 Task: Check the median sale price of condos/co-ops in the last 1 year.
Action: Mouse moved to (638, 63)
Screenshot: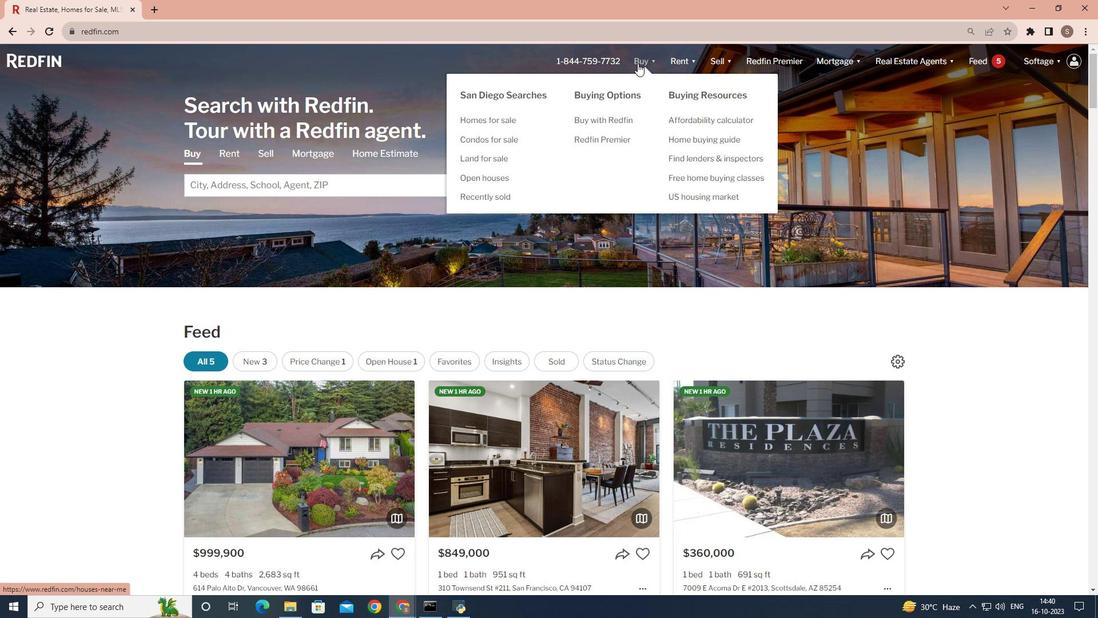 
Action: Mouse pressed left at (638, 63)
Screenshot: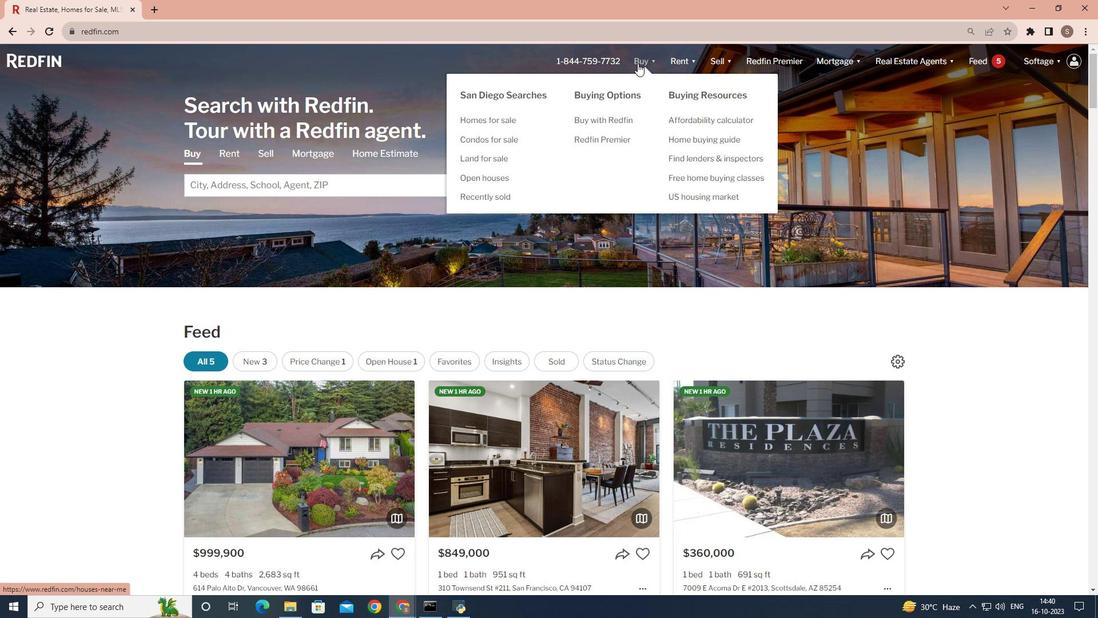
Action: Mouse moved to (266, 234)
Screenshot: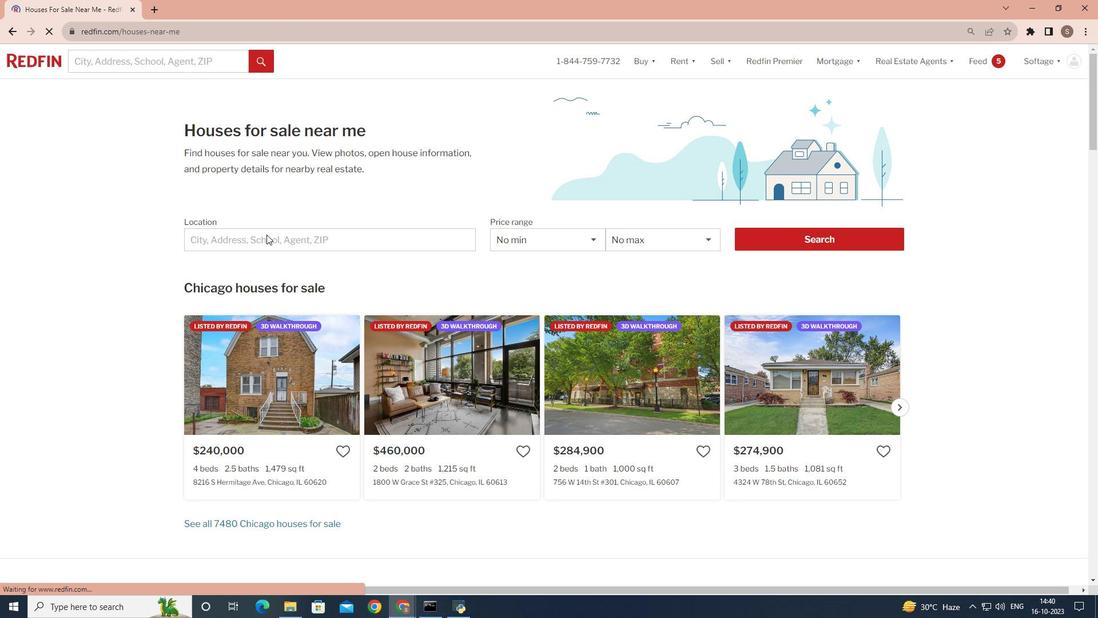 
Action: Mouse pressed left at (266, 234)
Screenshot: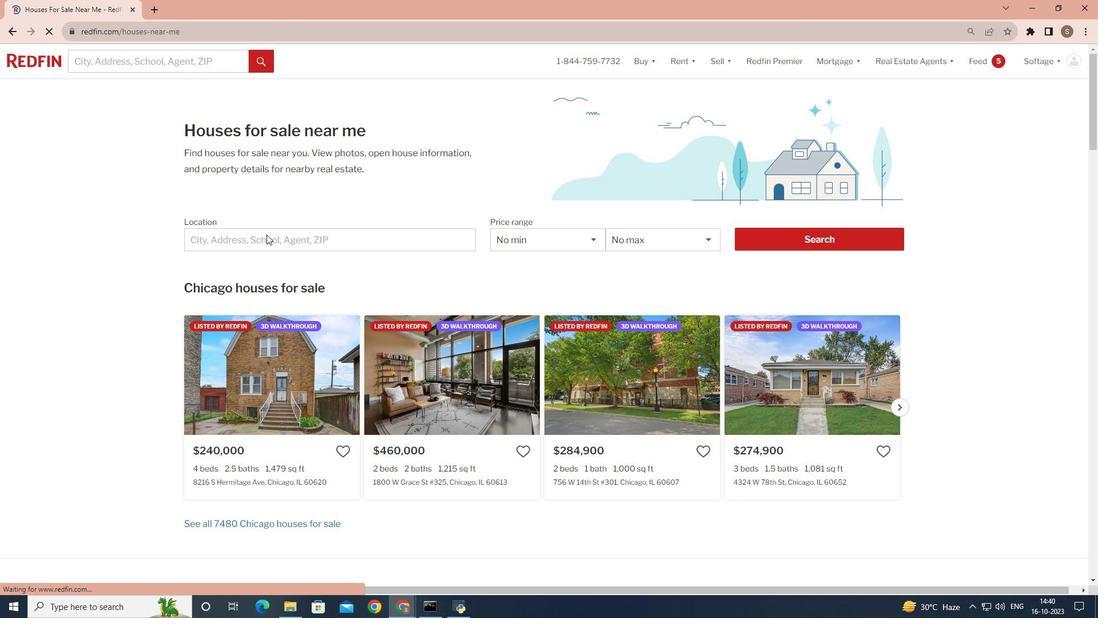 
Action: Mouse pressed left at (266, 234)
Screenshot: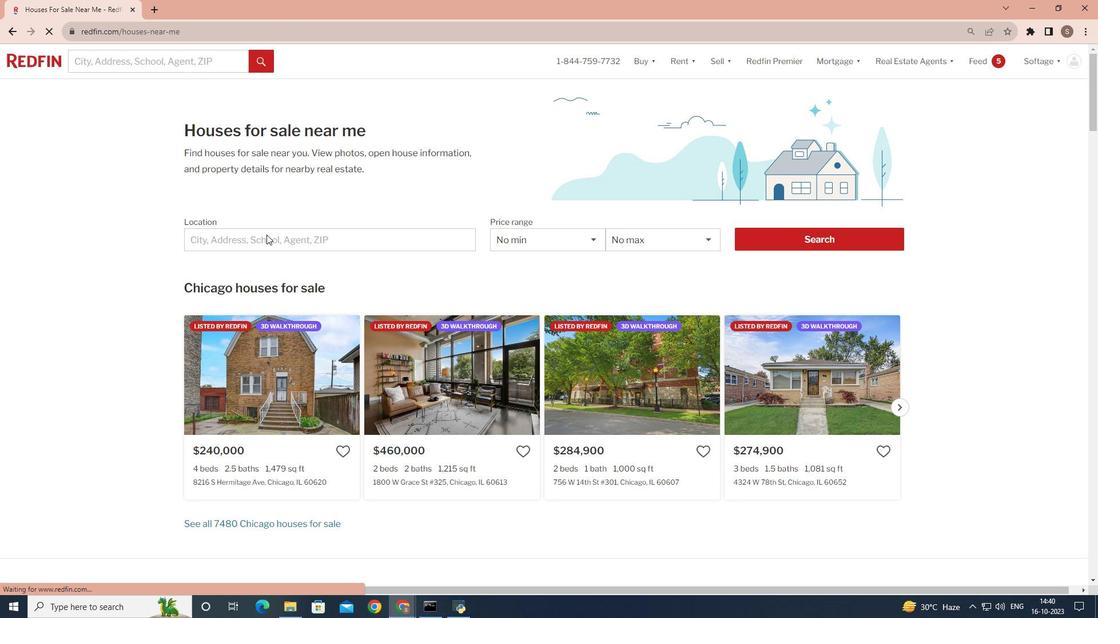
Action: Mouse pressed left at (266, 234)
Screenshot: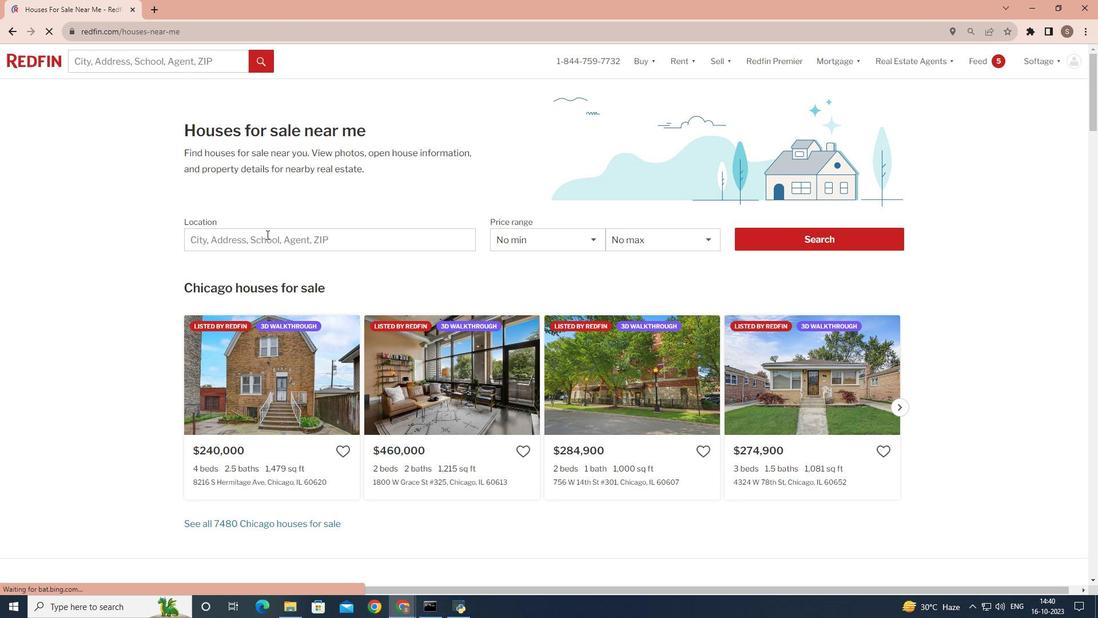 
Action: Key pressed <Key.shift><Key.shift><Key.shift><Key.shift>S
Screenshot: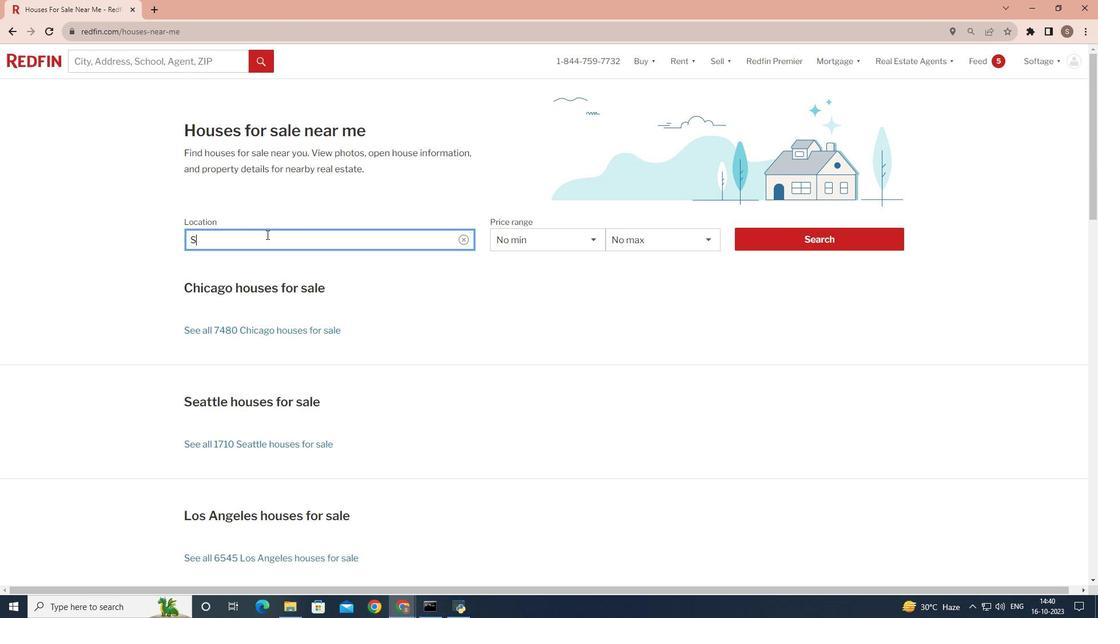 
Action: Mouse moved to (266, 234)
Screenshot: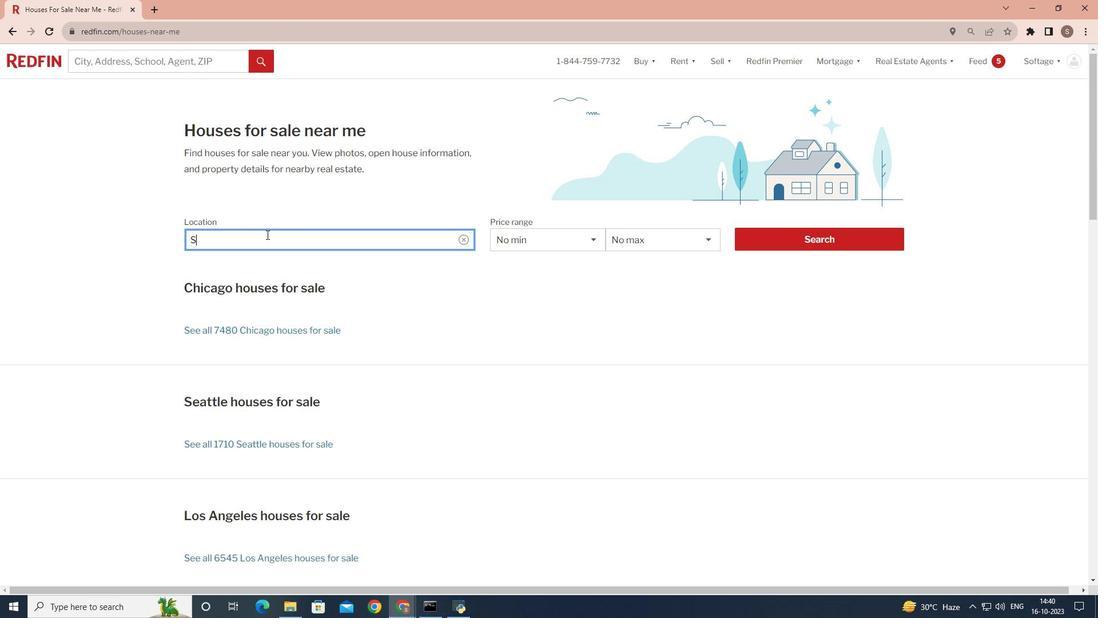 
Action: Key pressed an<Key.space><Key.shift>Diego
Screenshot: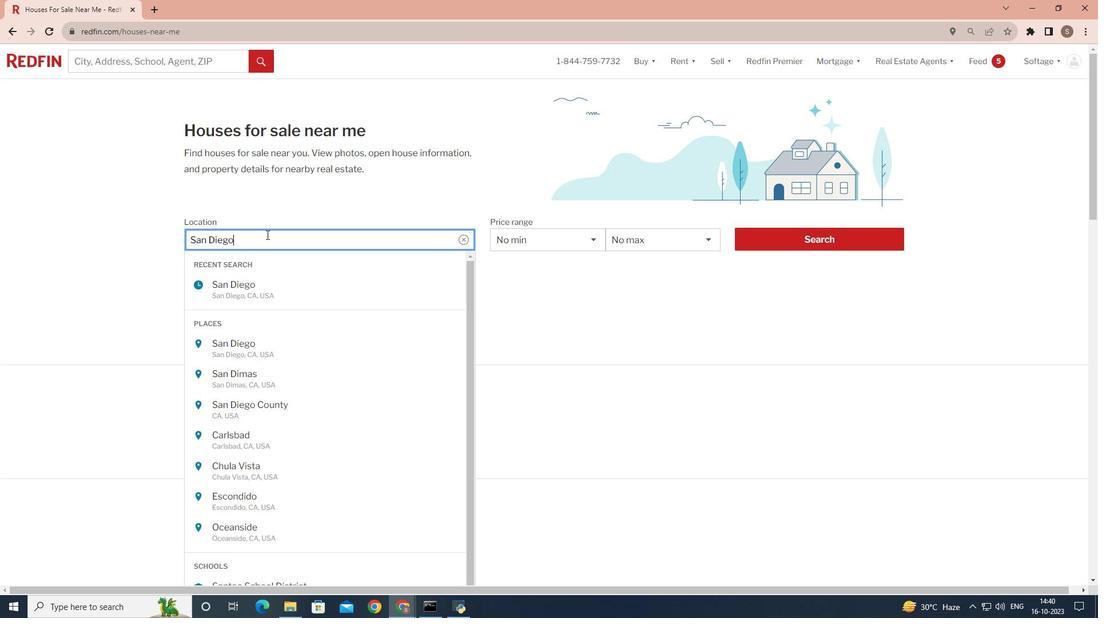 
Action: Mouse moved to (854, 247)
Screenshot: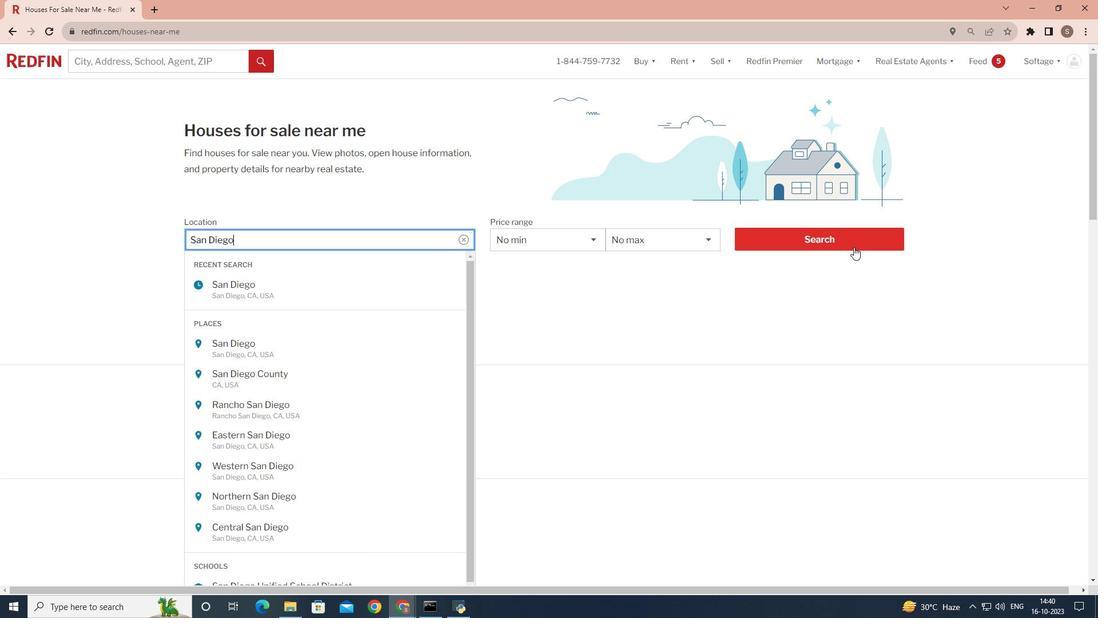 
Action: Mouse pressed left at (854, 247)
Screenshot: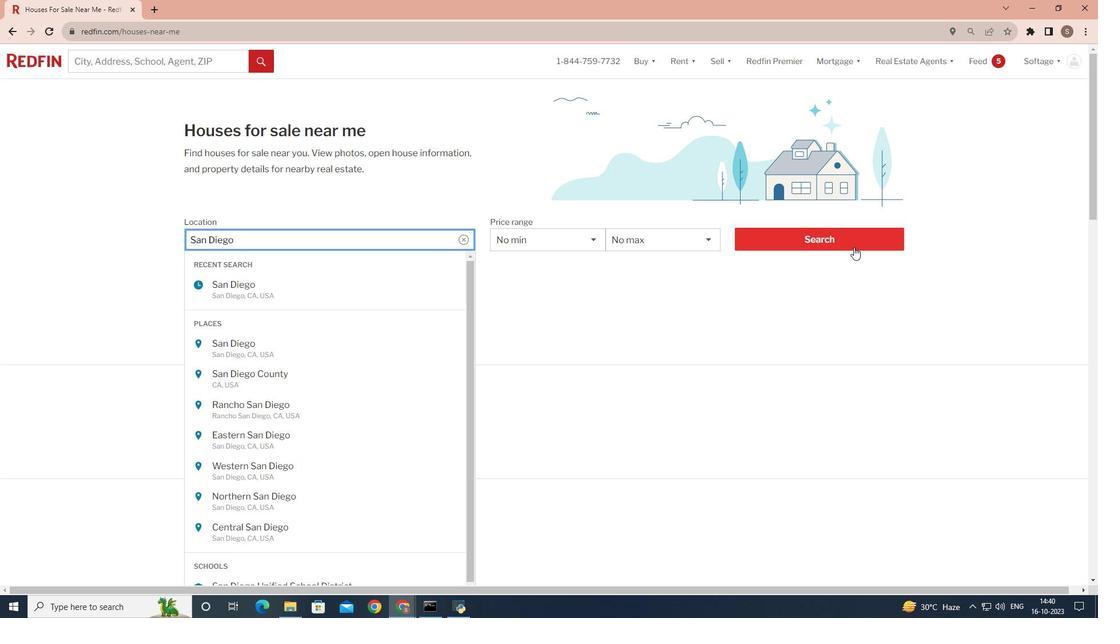 
Action: Mouse pressed left at (854, 247)
Screenshot: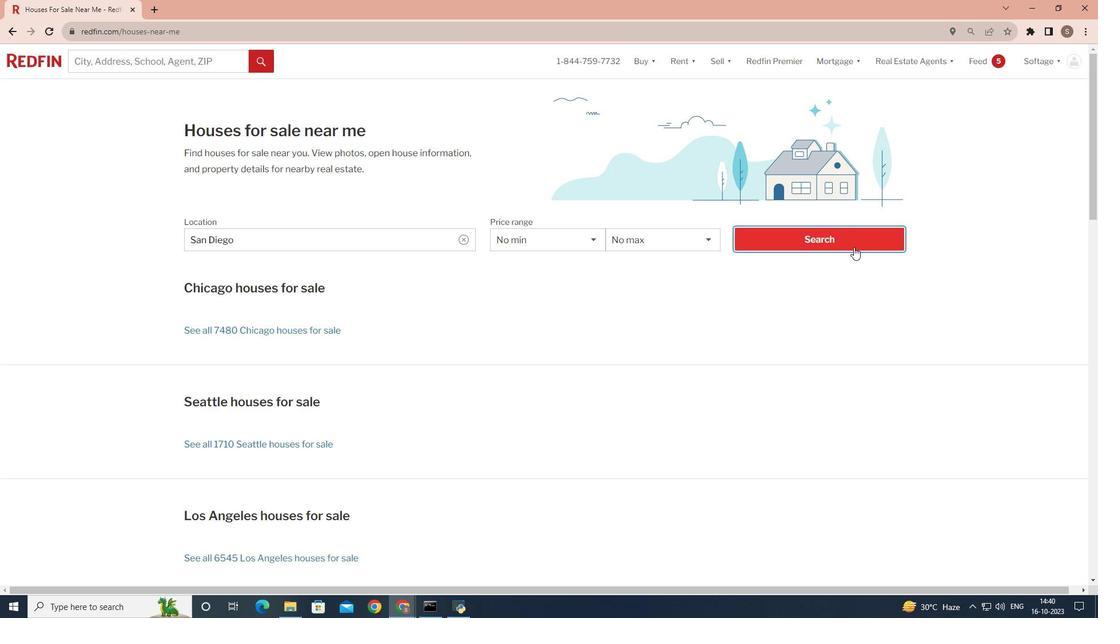 
Action: Mouse moved to (967, 95)
Screenshot: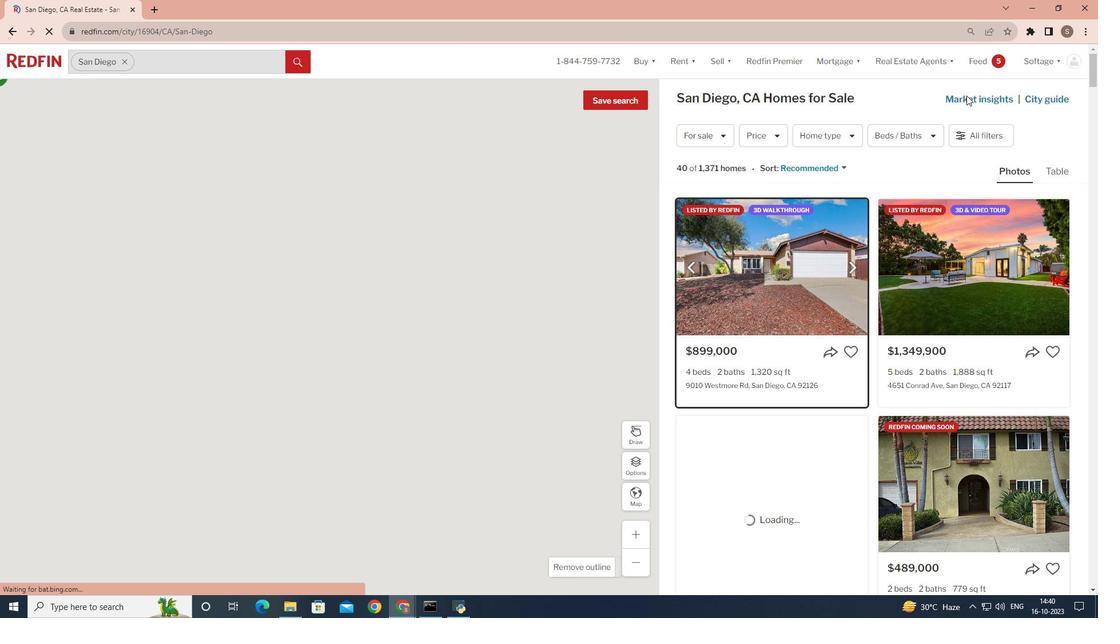 
Action: Mouse pressed left at (967, 95)
Screenshot: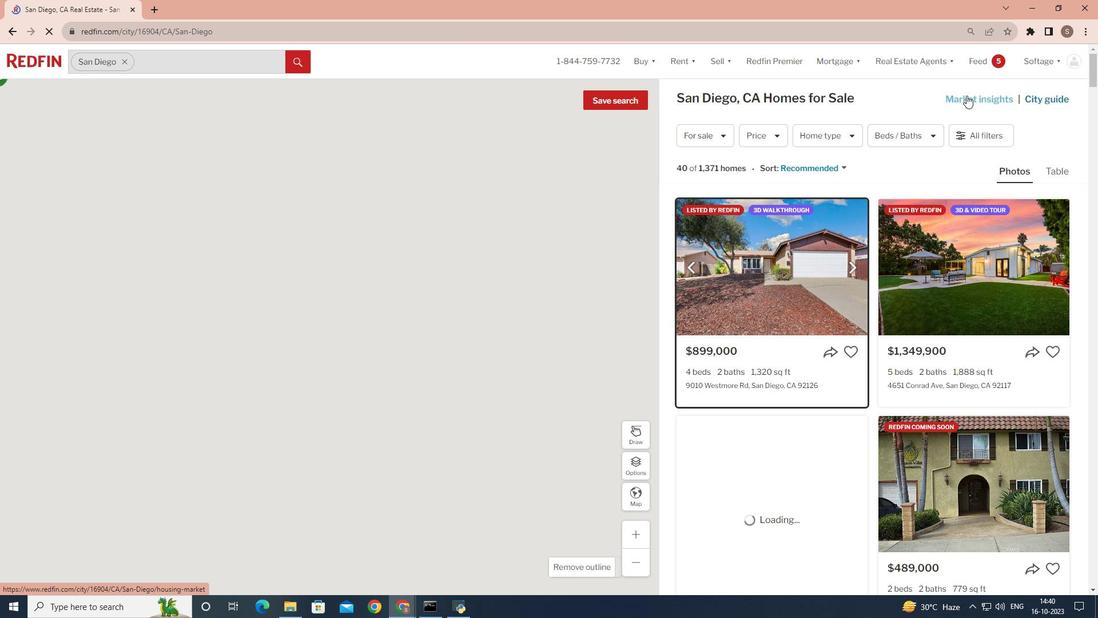 
Action: Mouse moved to (216, 199)
Screenshot: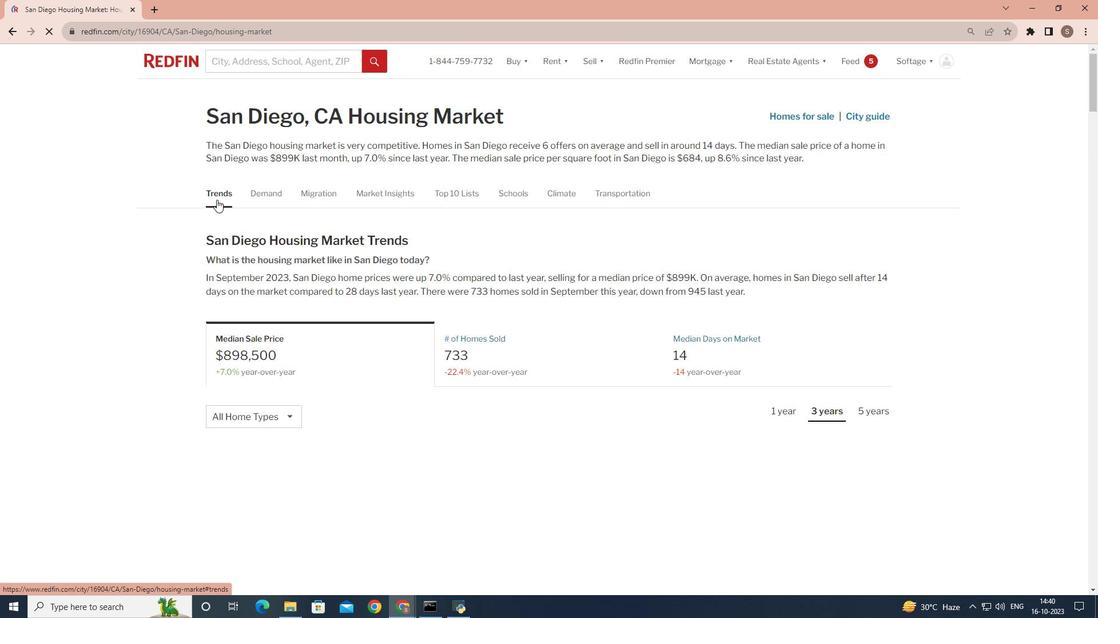 
Action: Mouse pressed left at (216, 199)
Screenshot: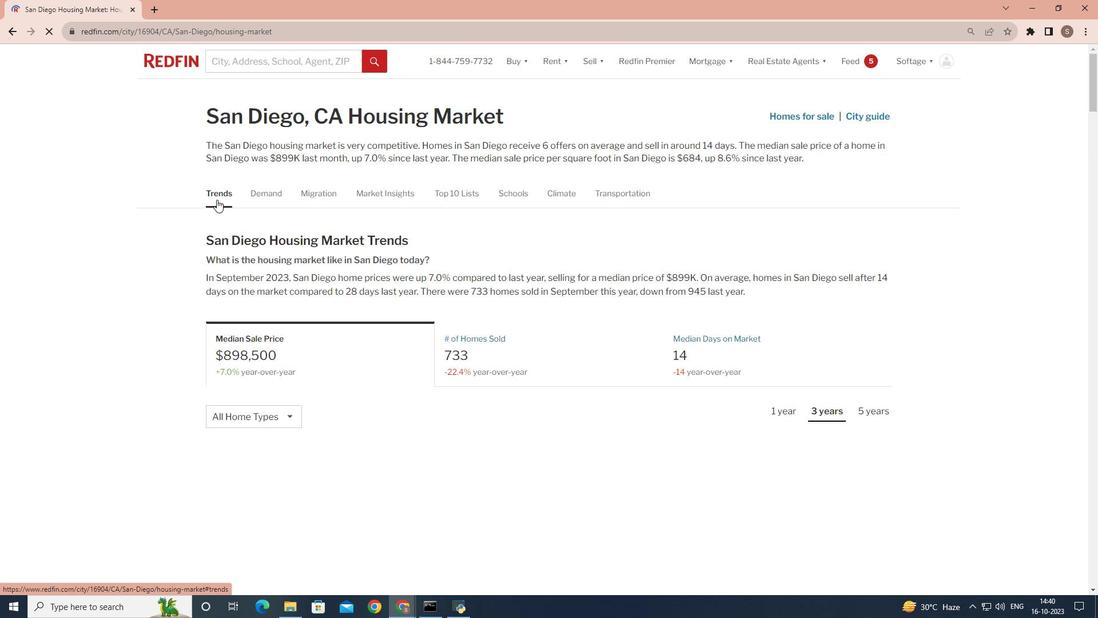 
Action: Mouse moved to (272, 206)
Screenshot: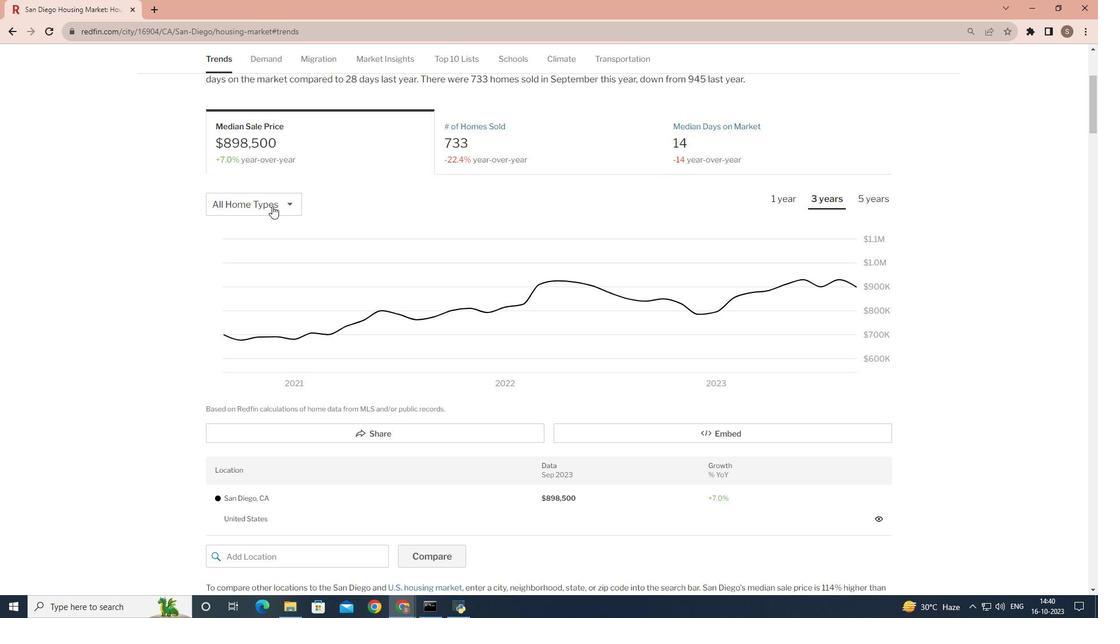 
Action: Mouse pressed left at (272, 206)
Screenshot: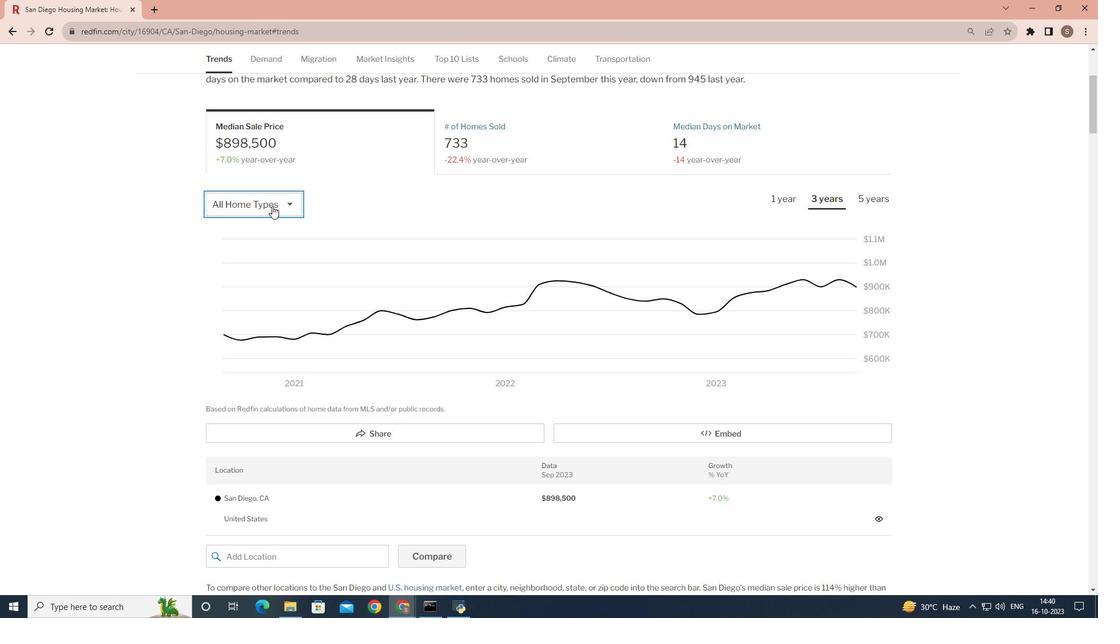 
Action: Mouse moved to (283, 299)
Screenshot: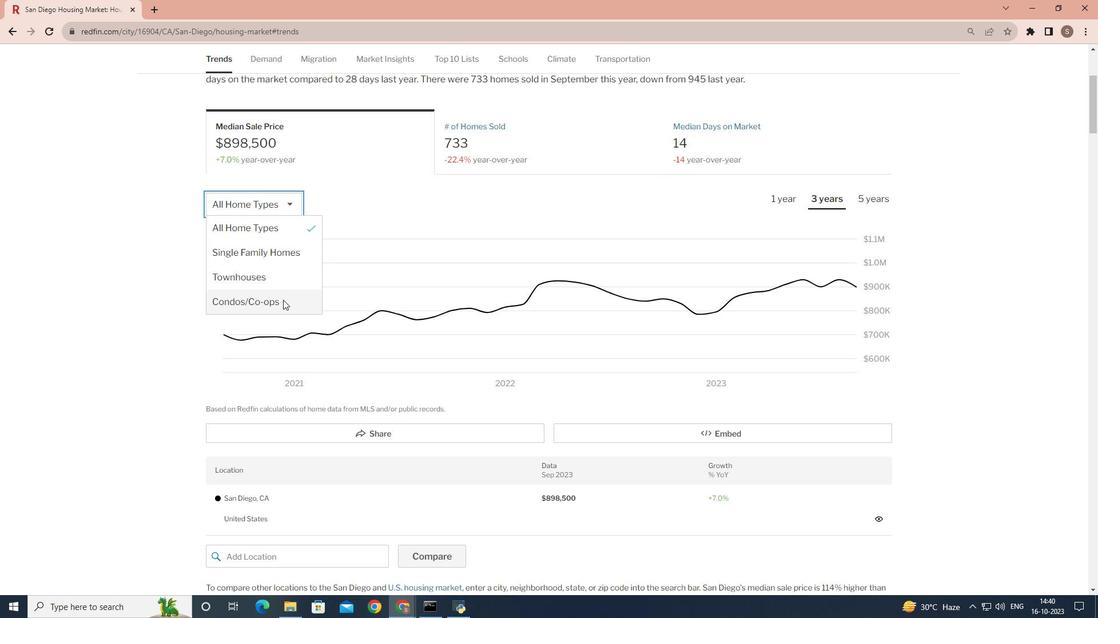 
Action: Mouse pressed left at (283, 299)
Screenshot: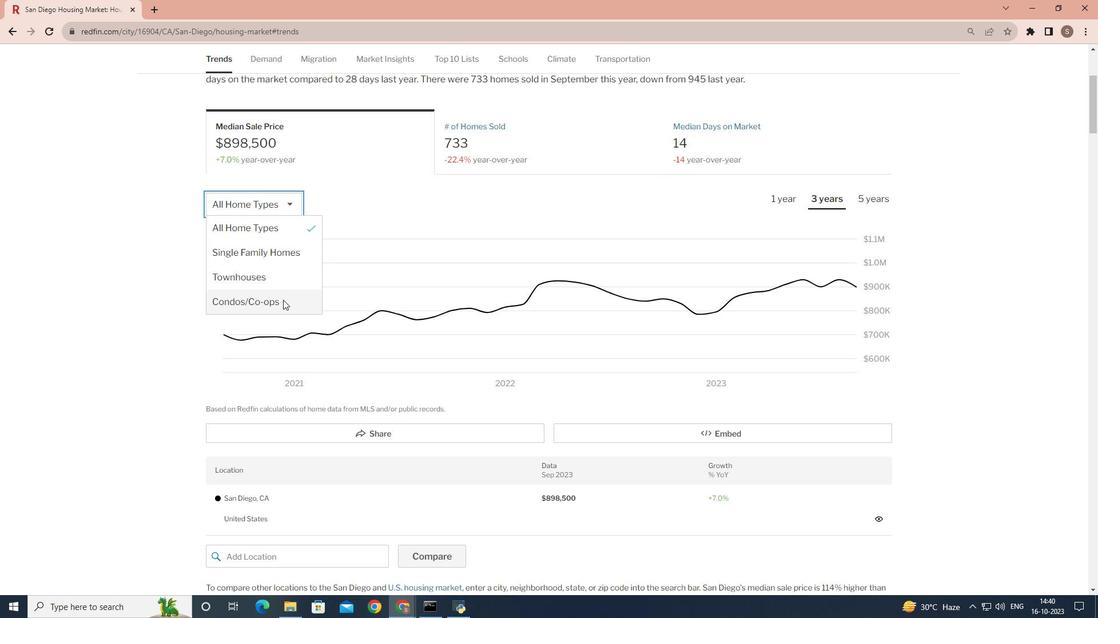 
Action: Mouse moved to (776, 200)
Screenshot: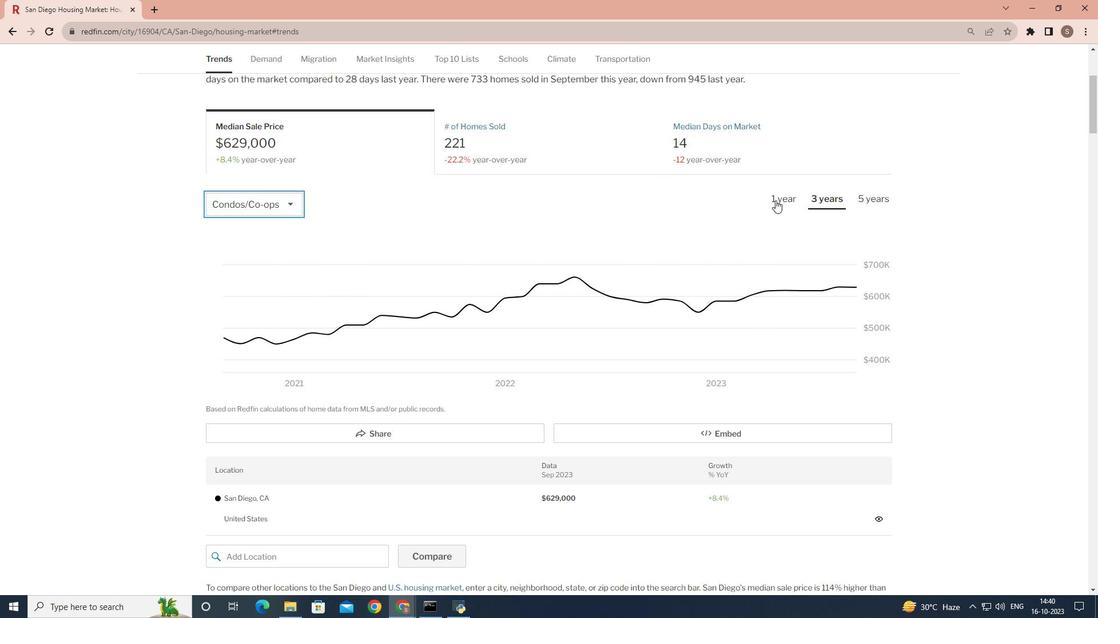 
Action: Mouse pressed left at (776, 200)
Screenshot: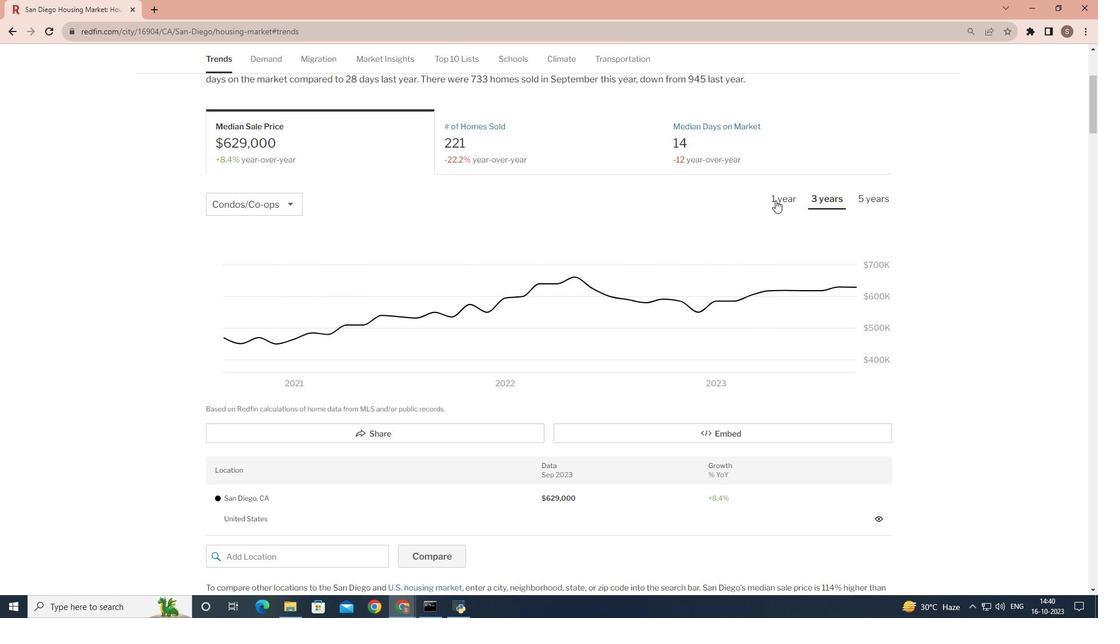 
